 Task: Choose a LinkedIn plan to start my free month.
Action: Mouse moved to (777, 87)
Screenshot: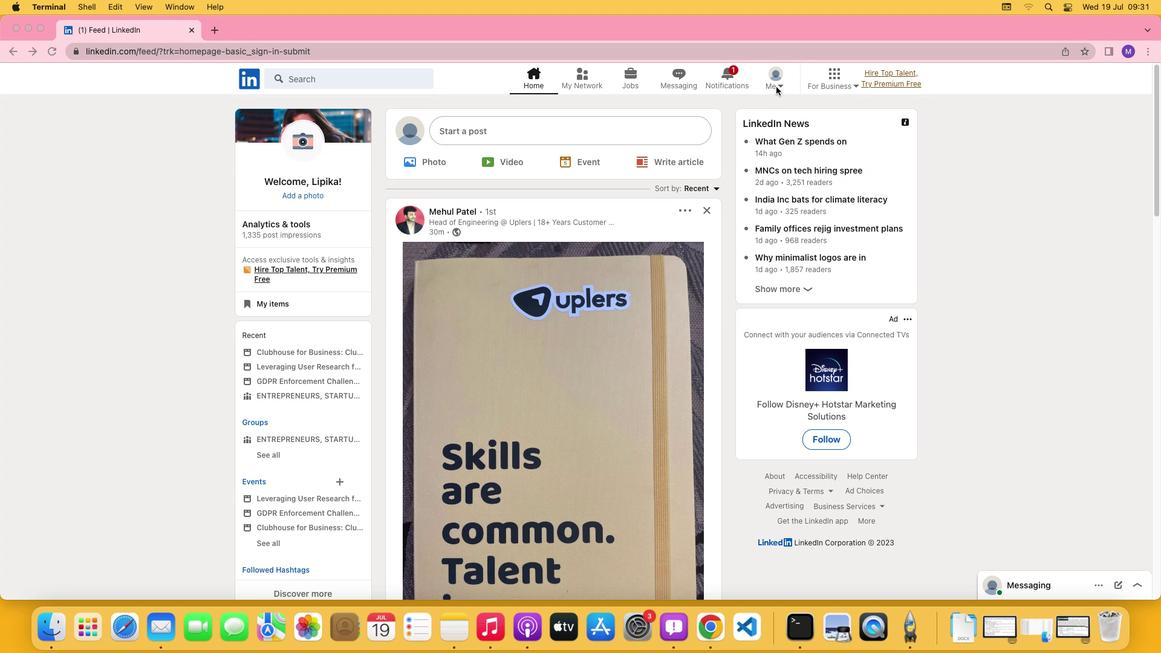 
Action: Mouse pressed left at (777, 87)
Screenshot: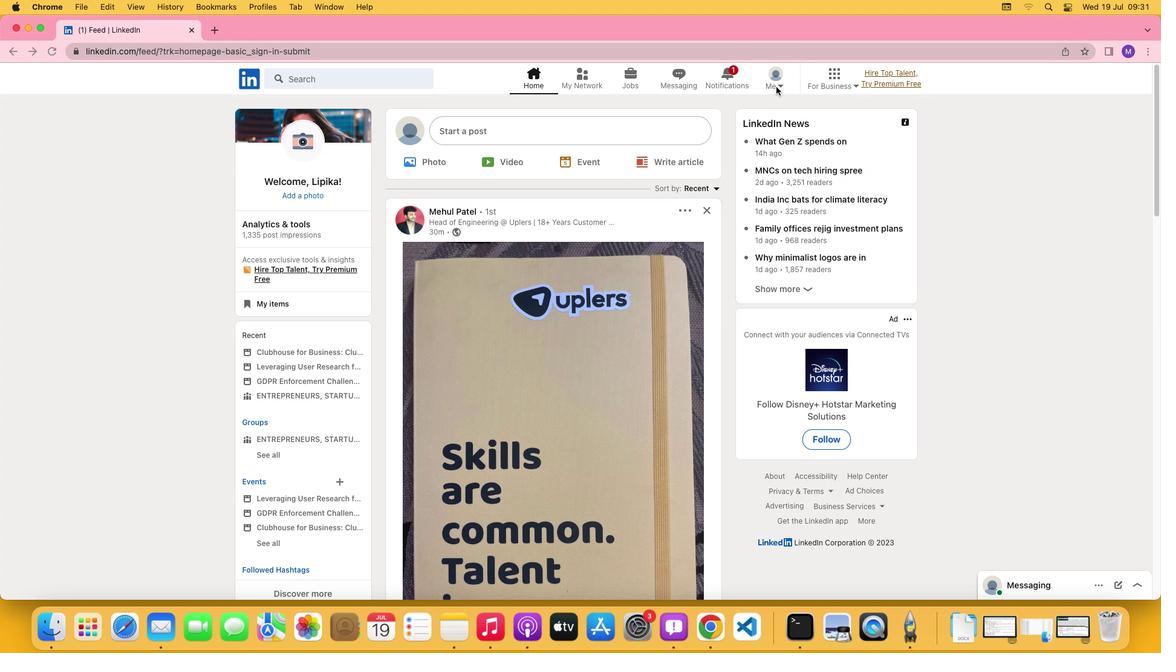 
Action: Mouse moved to (780, 85)
Screenshot: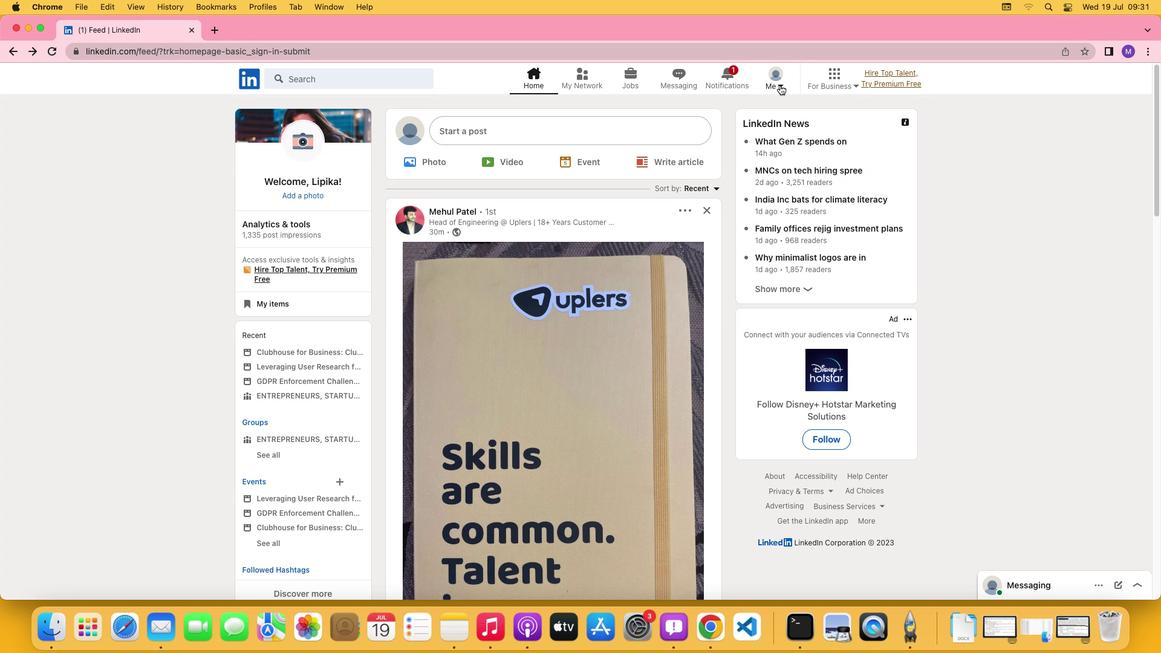 
Action: Mouse pressed left at (780, 85)
Screenshot: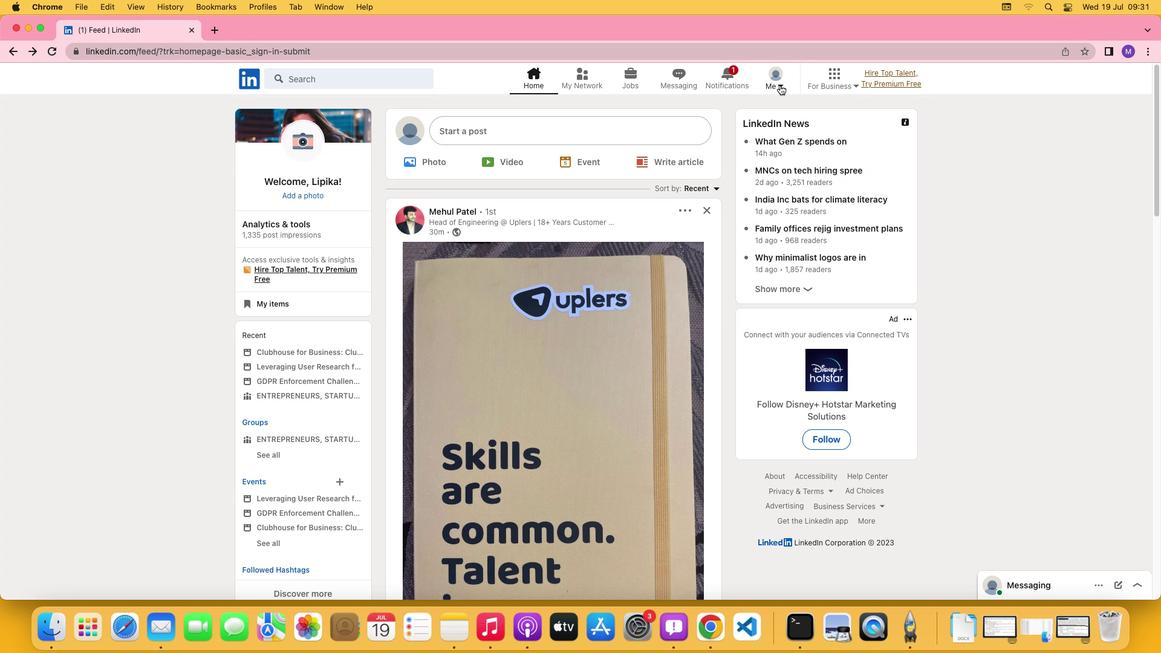 
Action: Mouse moved to (662, 207)
Screenshot: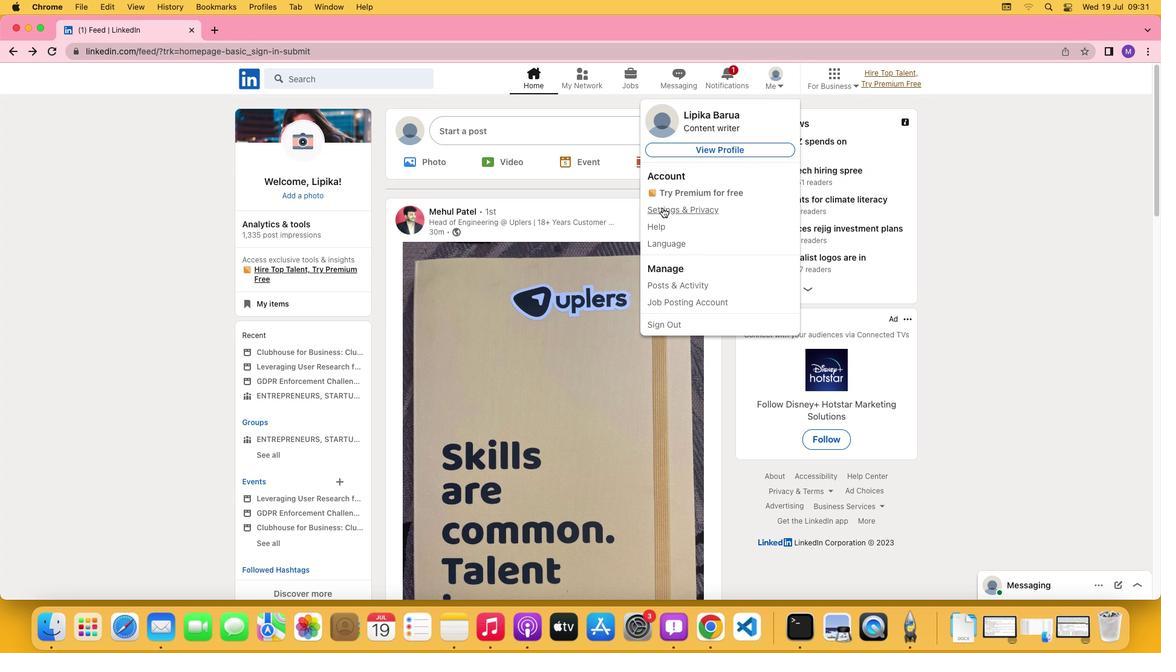 
Action: Mouse pressed left at (662, 207)
Screenshot: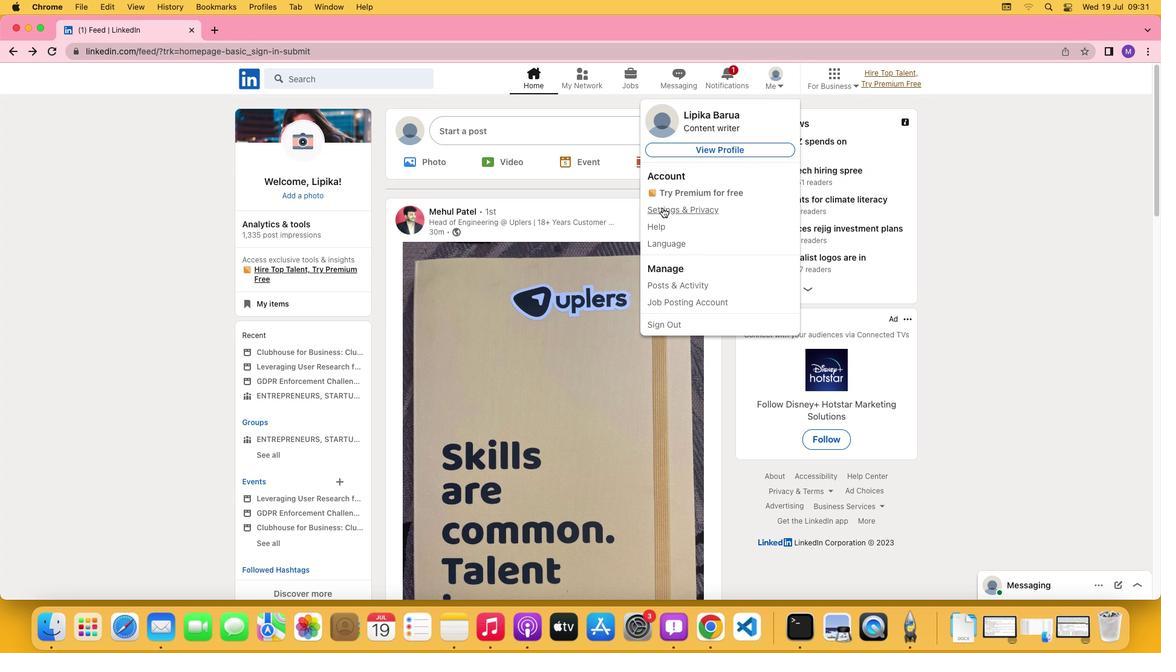 
Action: Mouse moved to (545, 314)
Screenshot: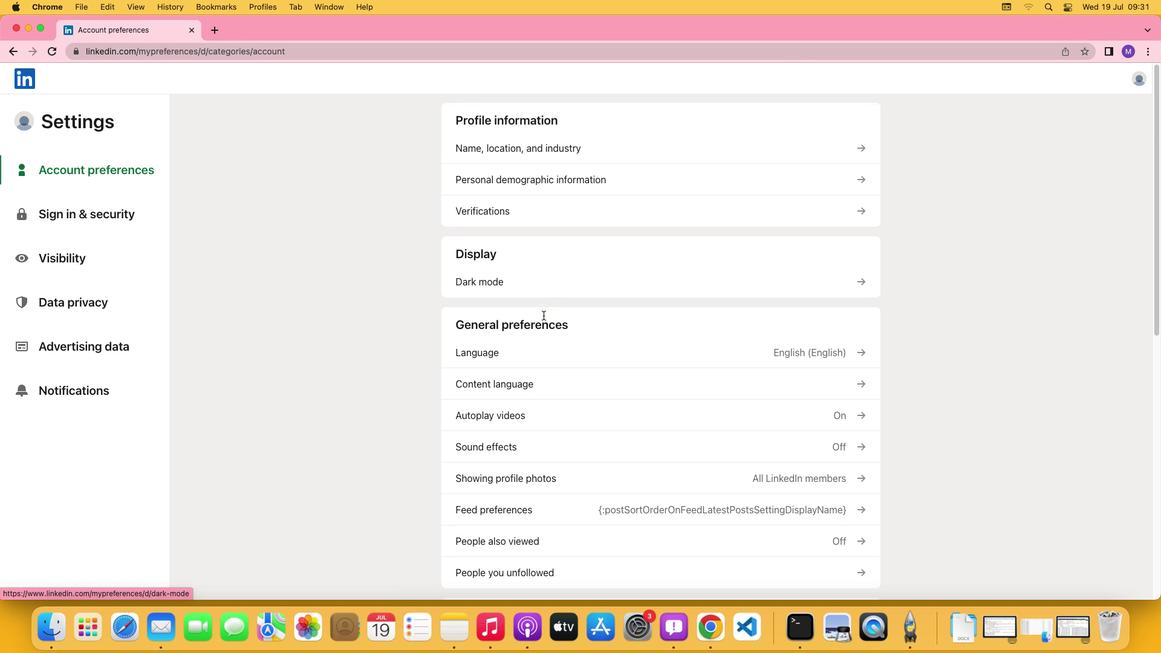 
Action: Mouse scrolled (545, 314) with delta (0, 0)
Screenshot: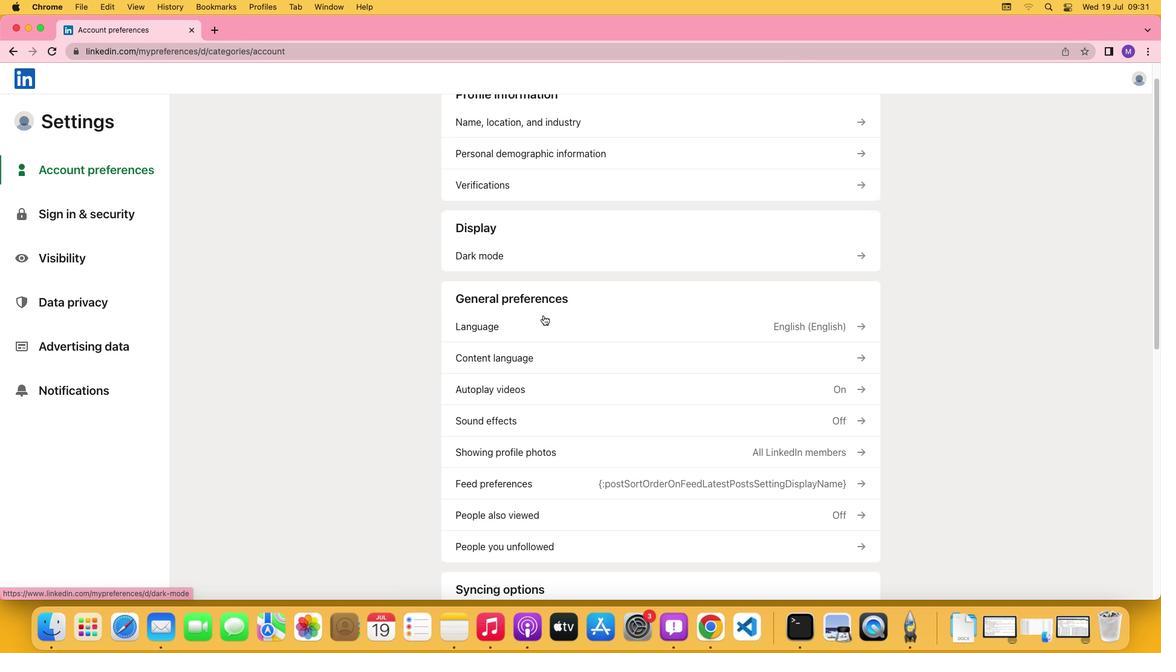 
Action: Mouse moved to (545, 315)
Screenshot: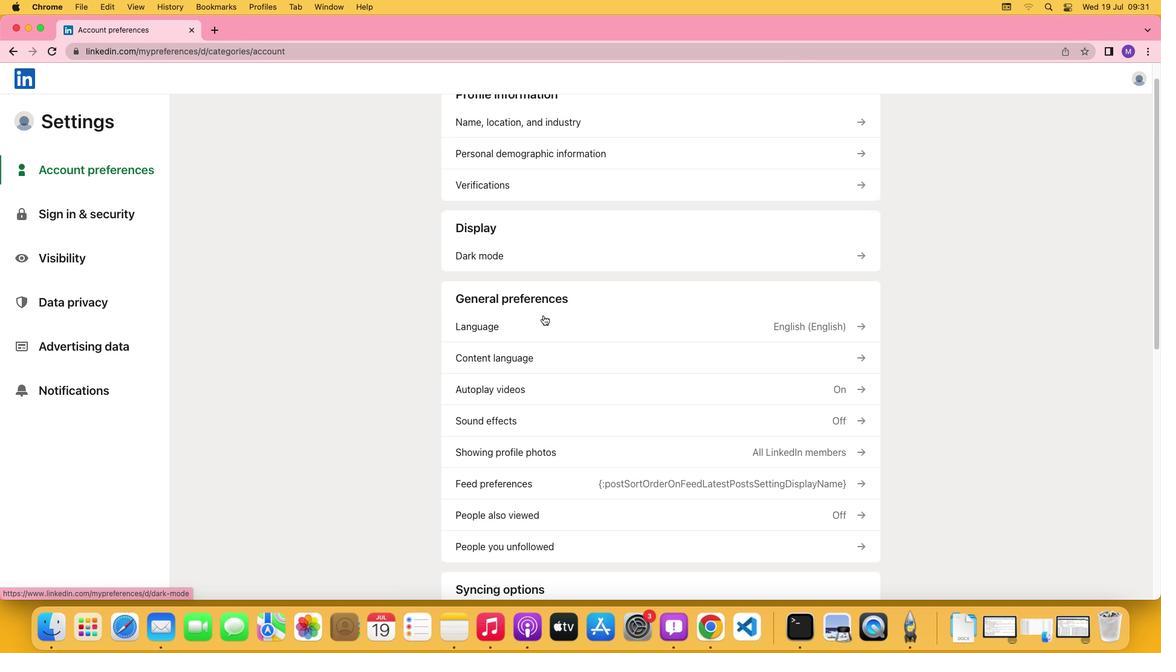 
Action: Mouse scrolled (545, 315) with delta (0, 0)
Screenshot: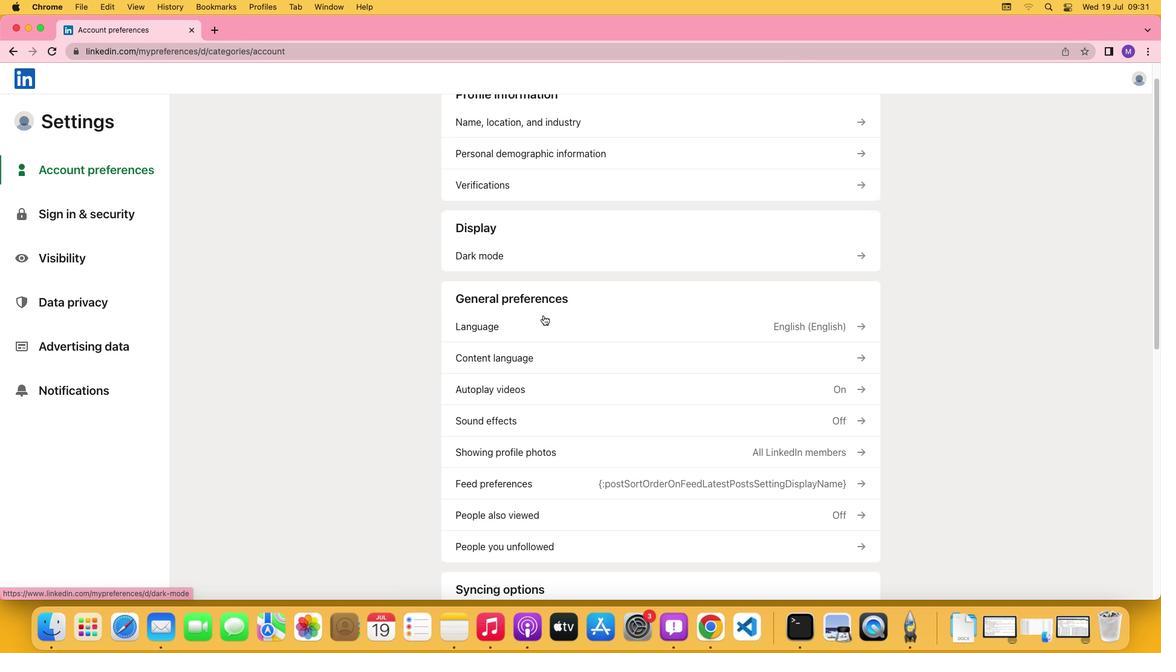 
Action: Mouse moved to (545, 315)
Screenshot: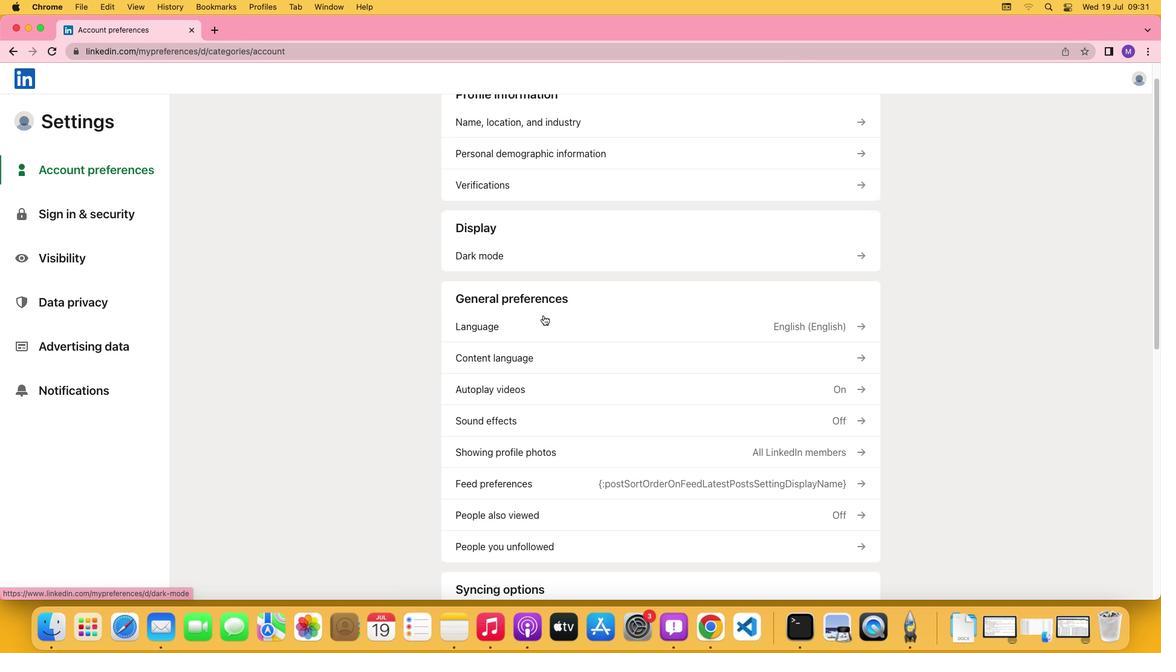
Action: Mouse scrolled (545, 315) with delta (0, -1)
Screenshot: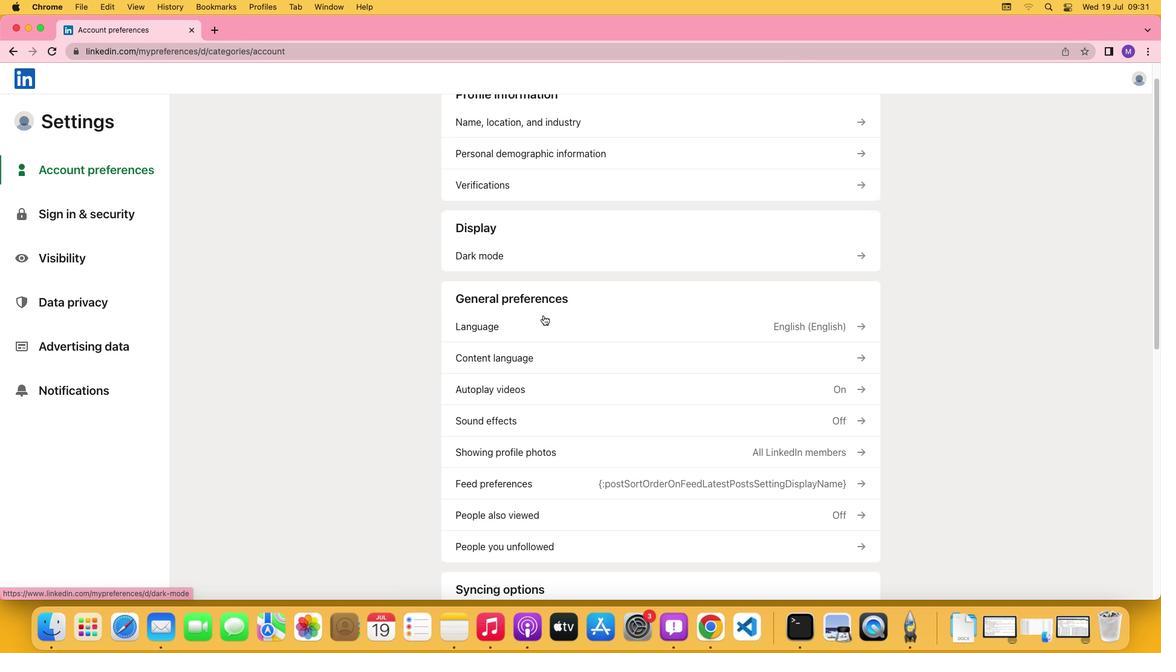 
Action: Mouse moved to (544, 315)
Screenshot: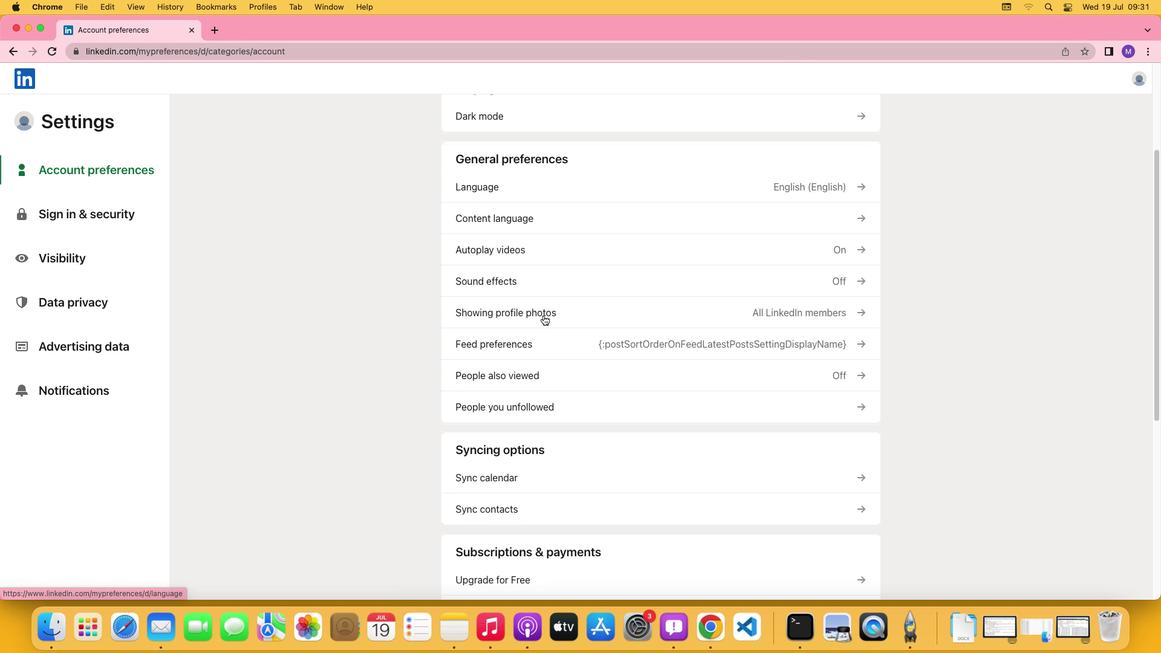 
Action: Mouse scrolled (544, 315) with delta (0, -3)
Screenshot: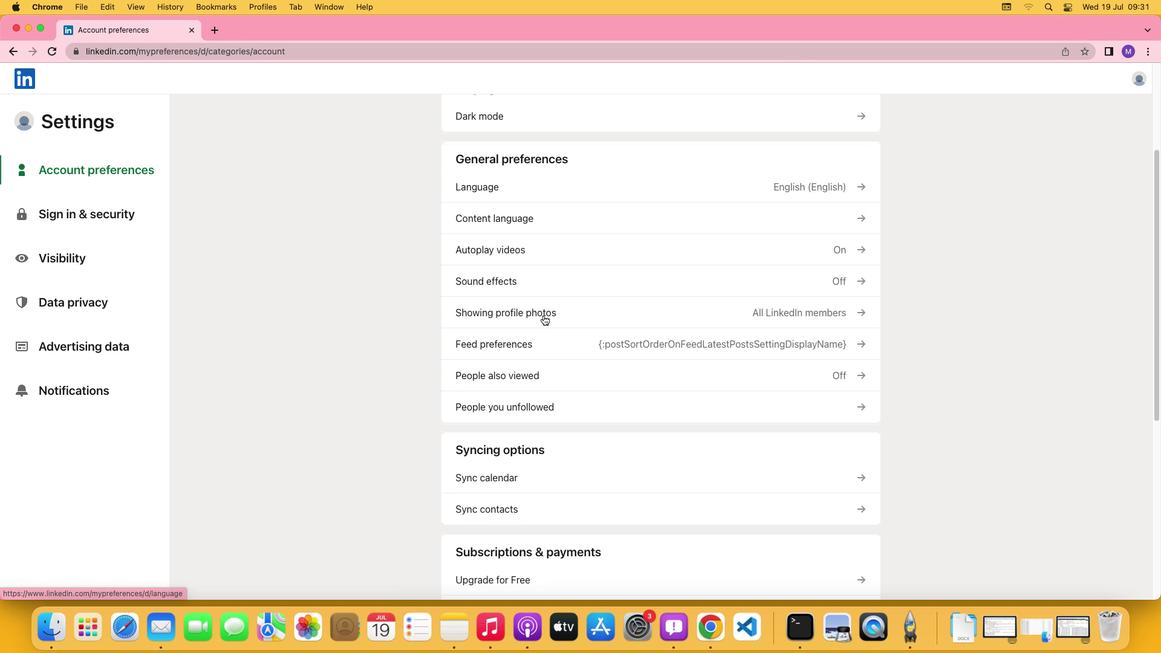 
Action: Mouse moved to (543, 315)
Screenshot: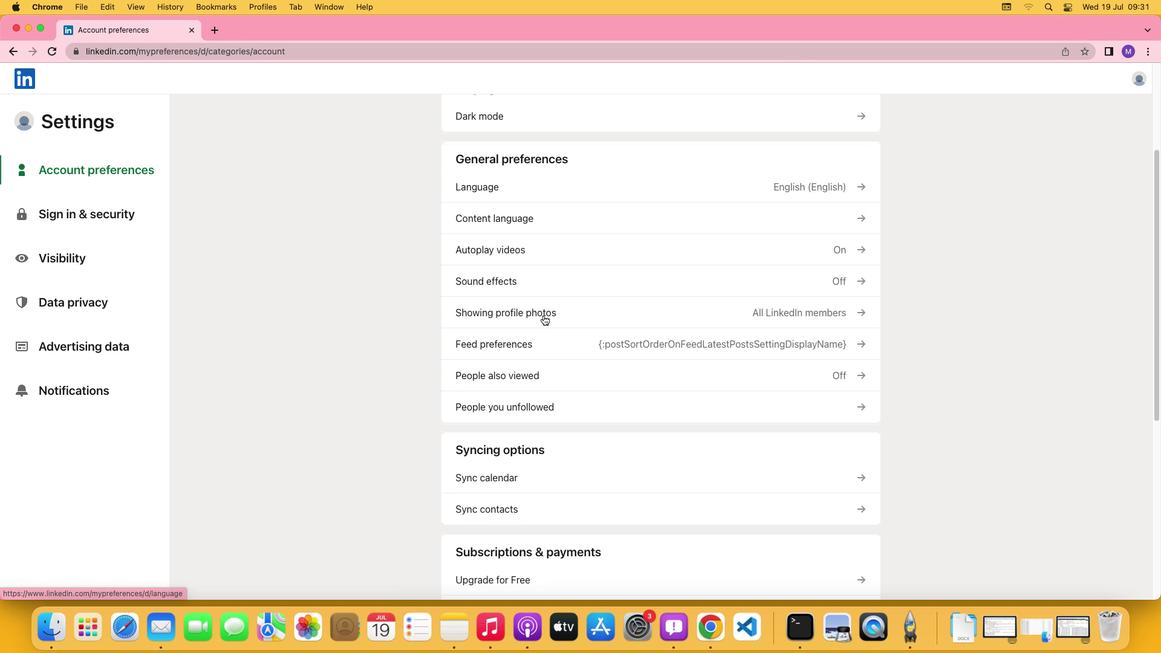 
Action: Mouse scrolled (543, 315) with delta (0, -3)
Screenshot: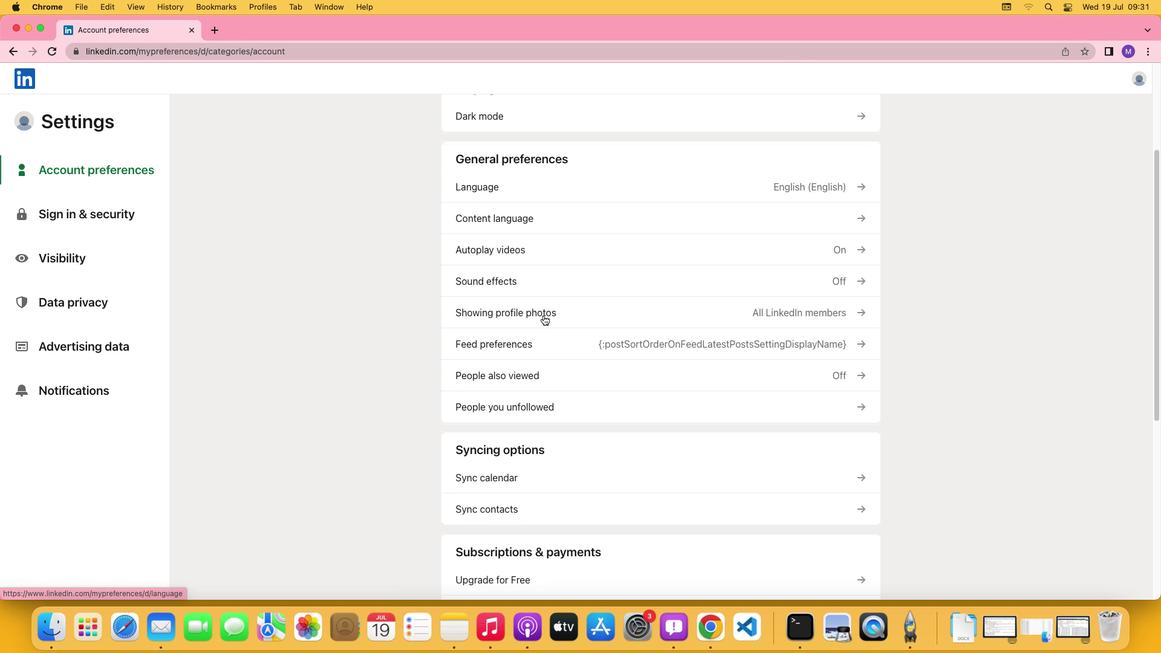 
Action: Mouse moved to (543, 315)
Screenshot: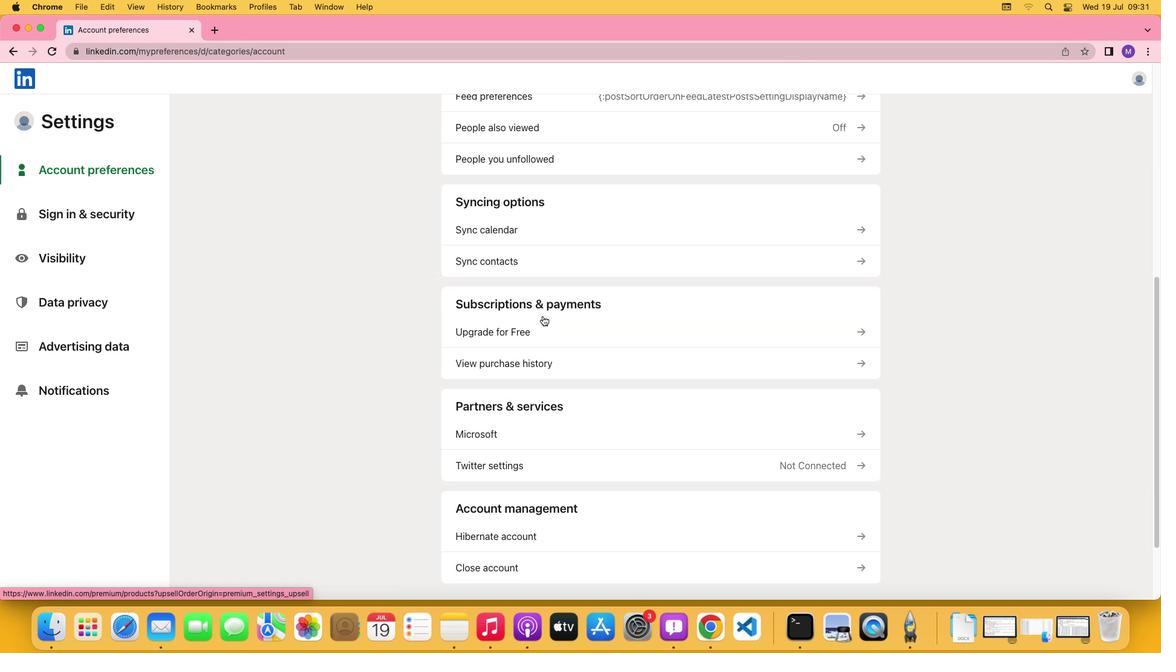 
Action: Mouse scrolled (543, 315) with delta (0, 0)
Screenshot: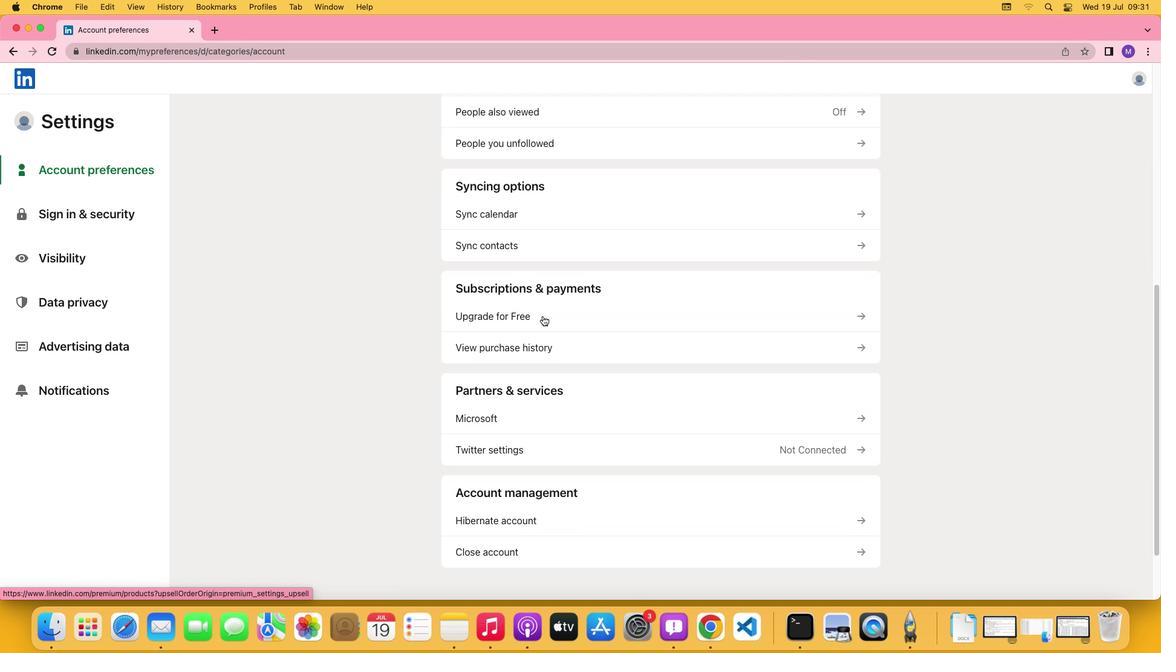 
Action: Mouse scrolled (543, 315) with delta (0, 0)
Screenshot: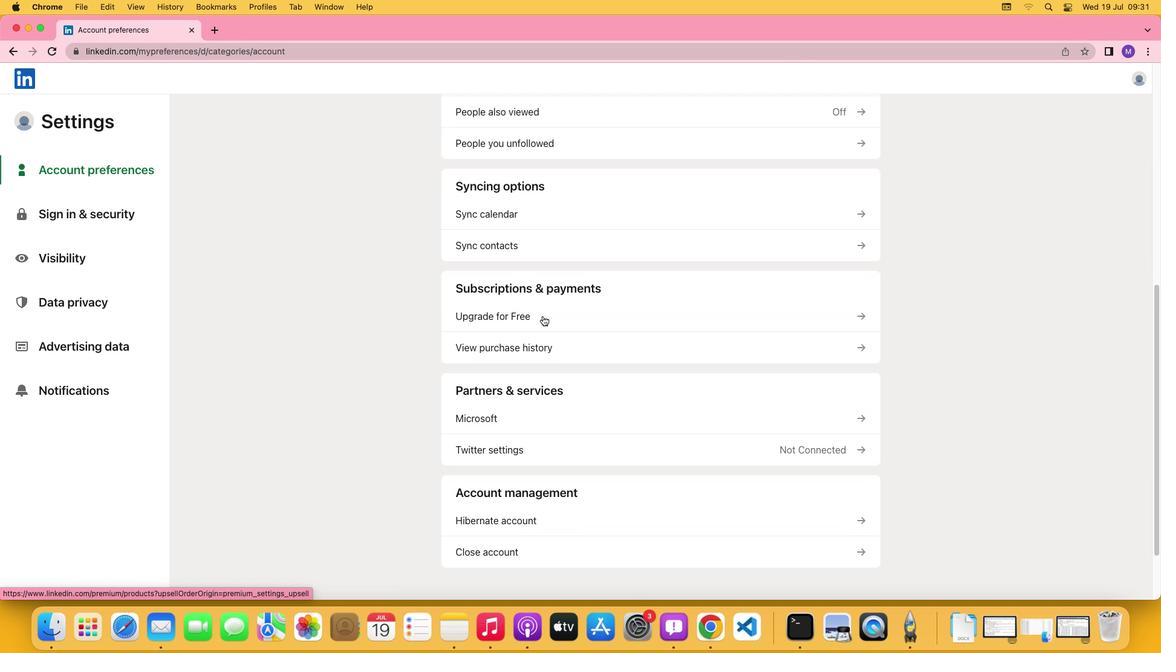 
Action: Mouse scrolled (543, 315) with delta (0, -2)
Screenshot: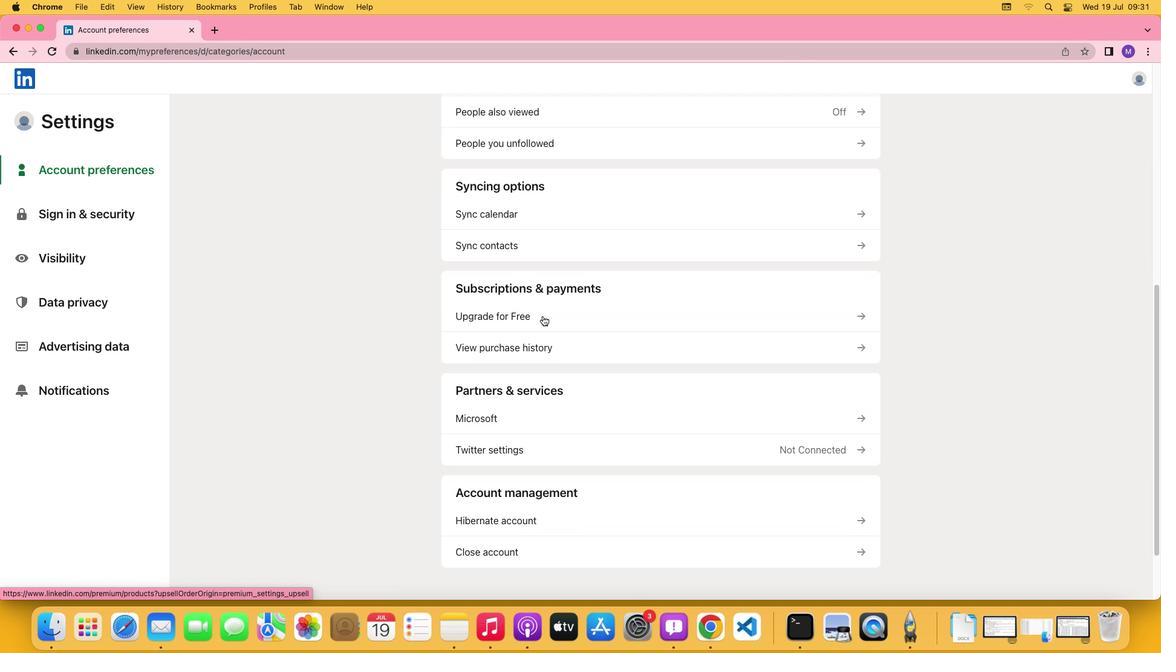 
Action: Mouse scrolled (543, 315) with delta (0, -3)
Screenshot: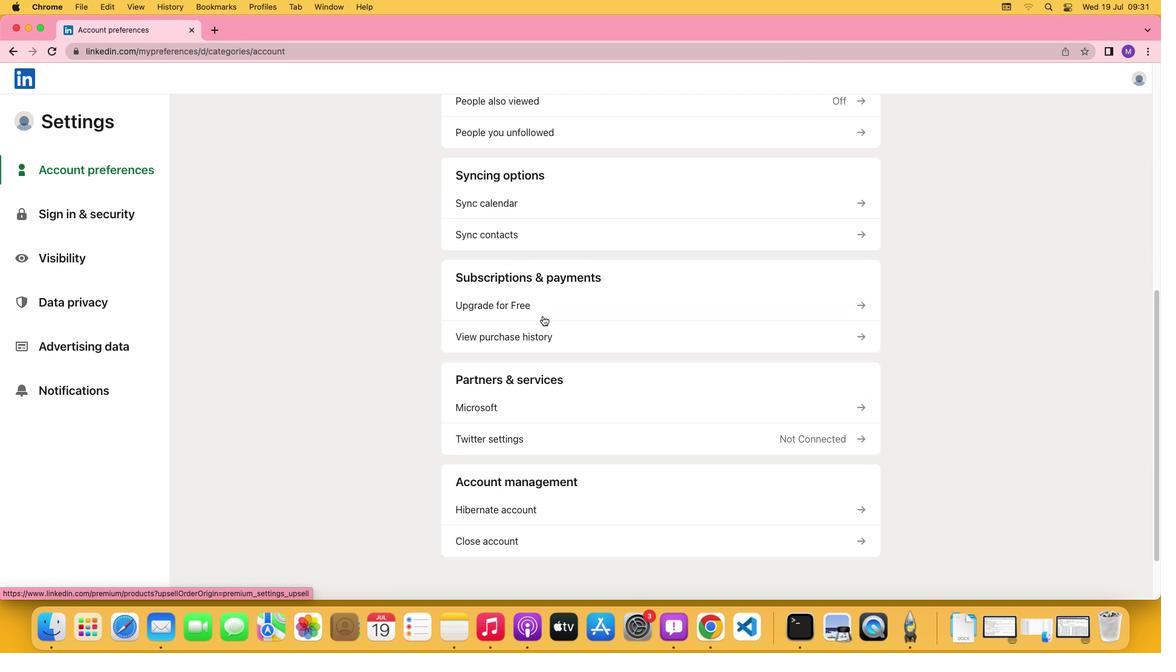 
Action: Mouse scrolled (543, 315) with delta (0, -3)
Screenshot: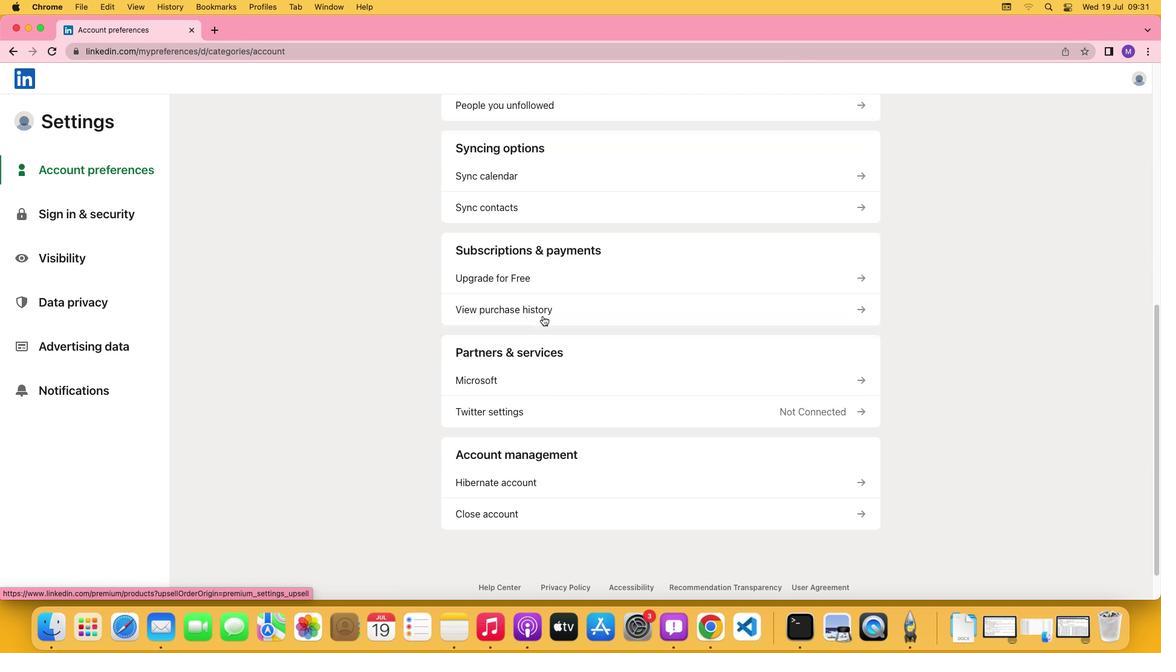 
Action: Mouse moved to (470, 230)
Screenshot: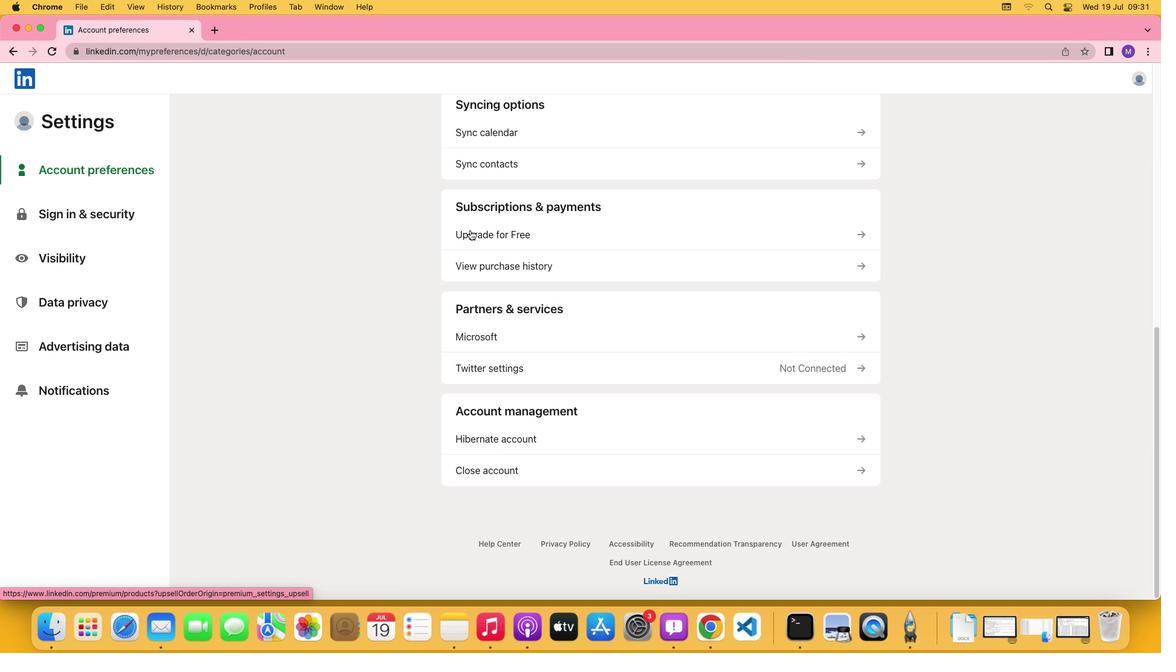 
Action: Mouse pressed left at (470, 230)
Screenshot: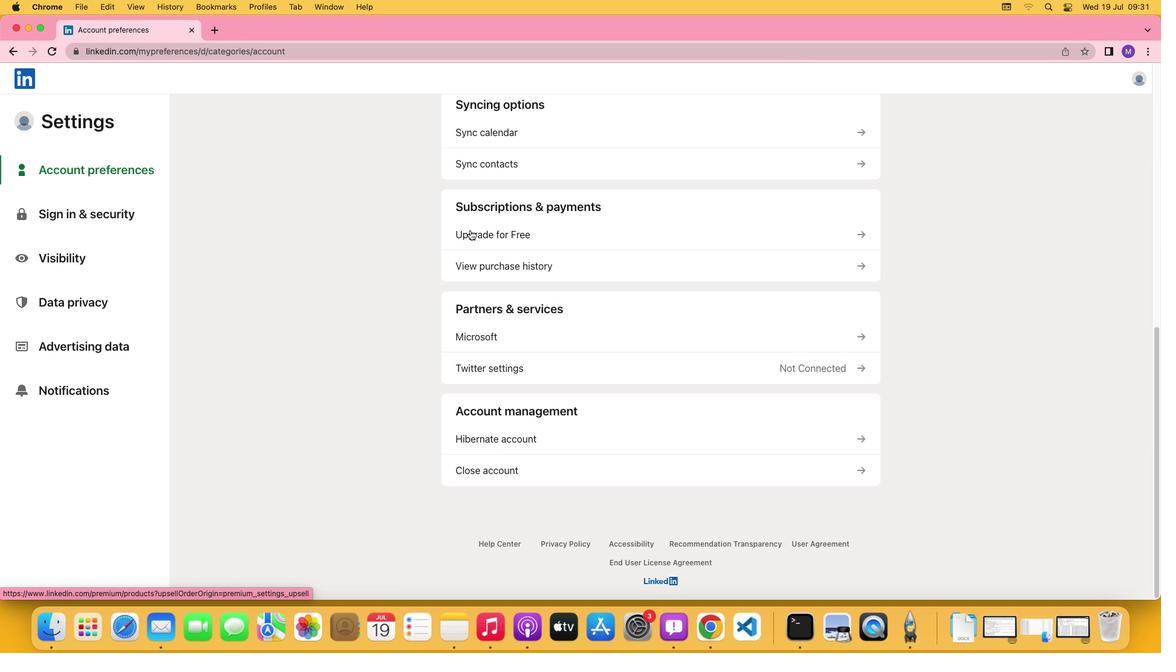 
Action: Mouse moved to (439, 312)
Screenshot: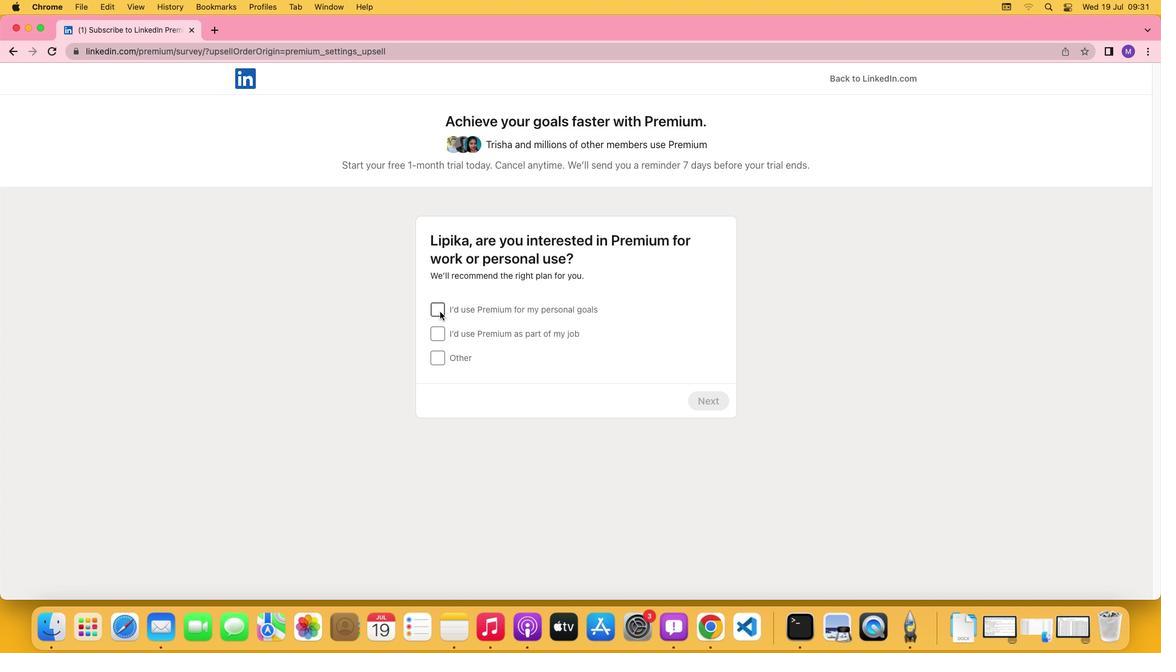 
Action: Mouse pressed left at (439, 312)
Screenshot: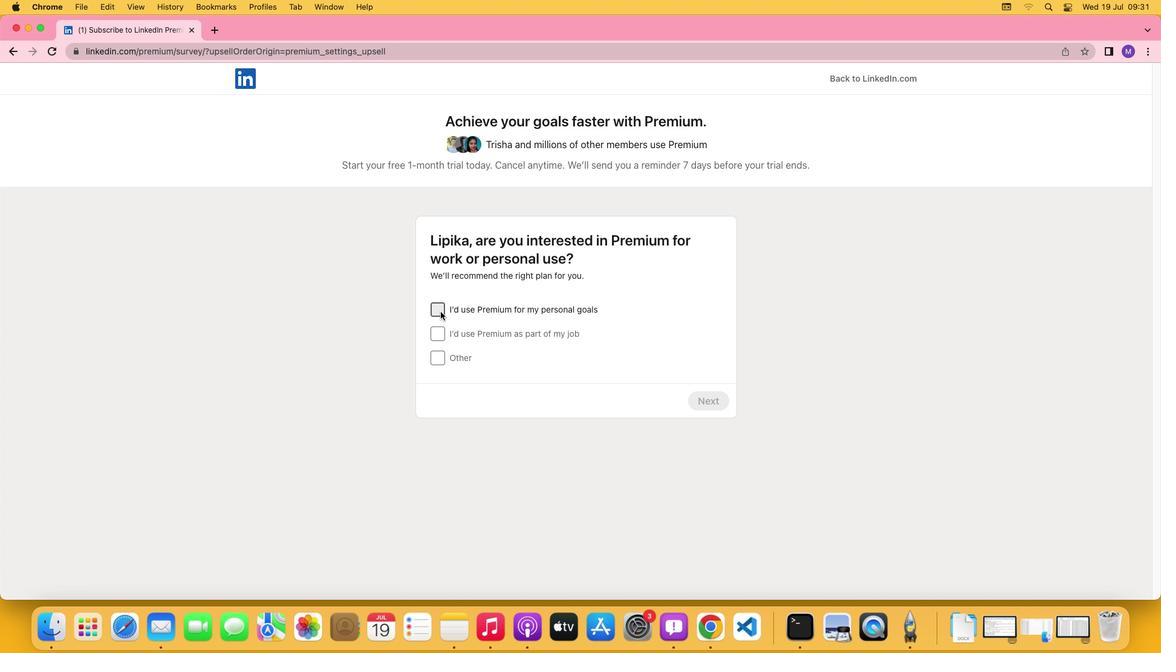 
Action: Mouse moved to (706, 398)
Screenshot: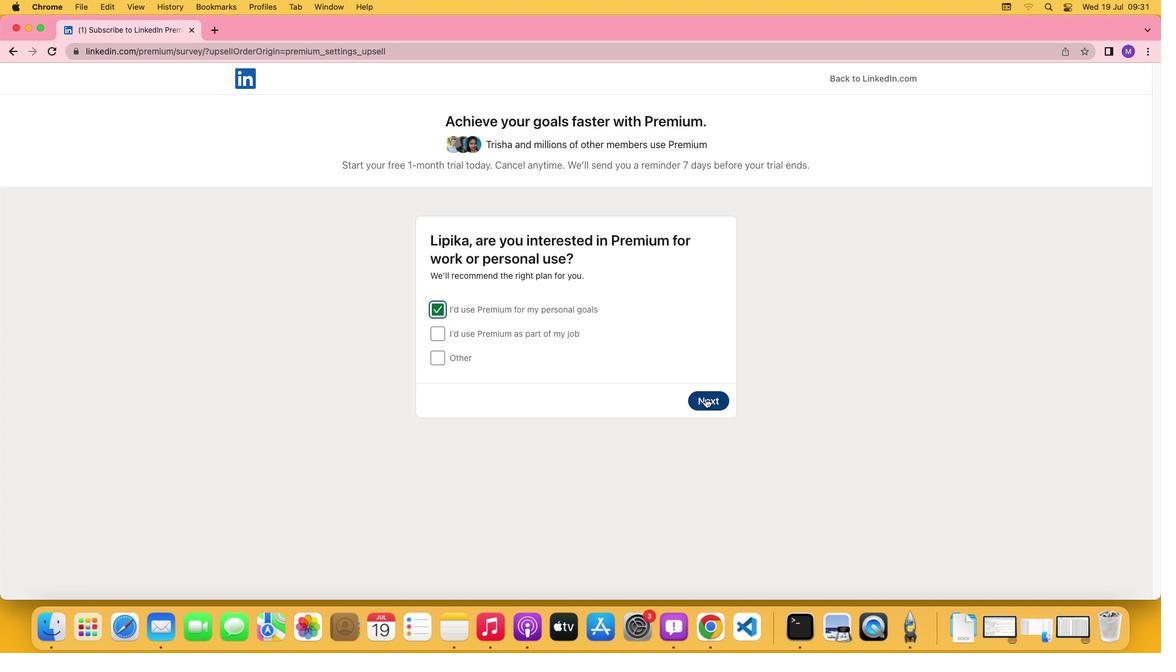 
Action: Mouse pressed left at (706, 398)
Screenshot: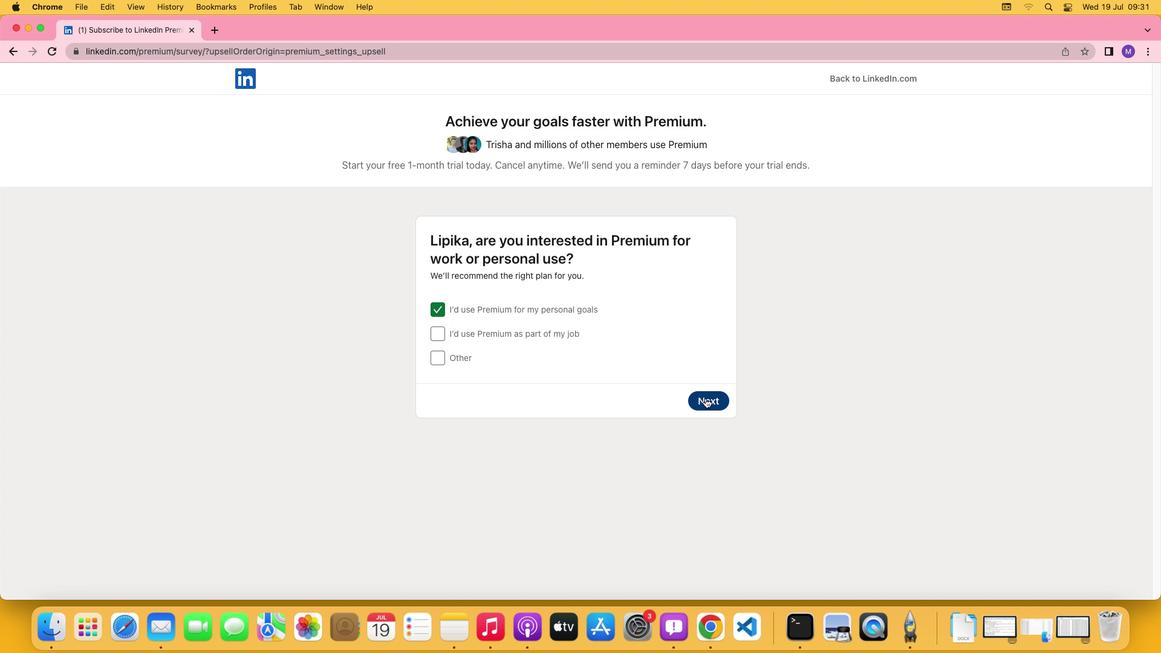 
Action: Mouse moved to (710, 452)
Screenshot: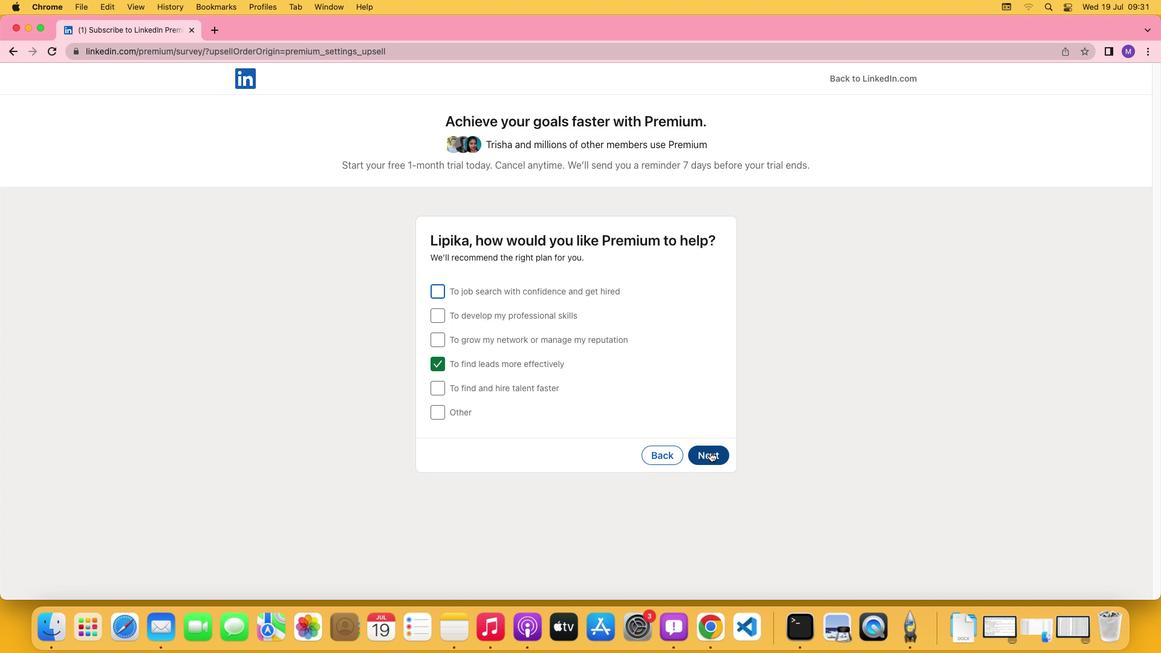 
Action: Mouse pressed left at (710, 452)
Screenshot: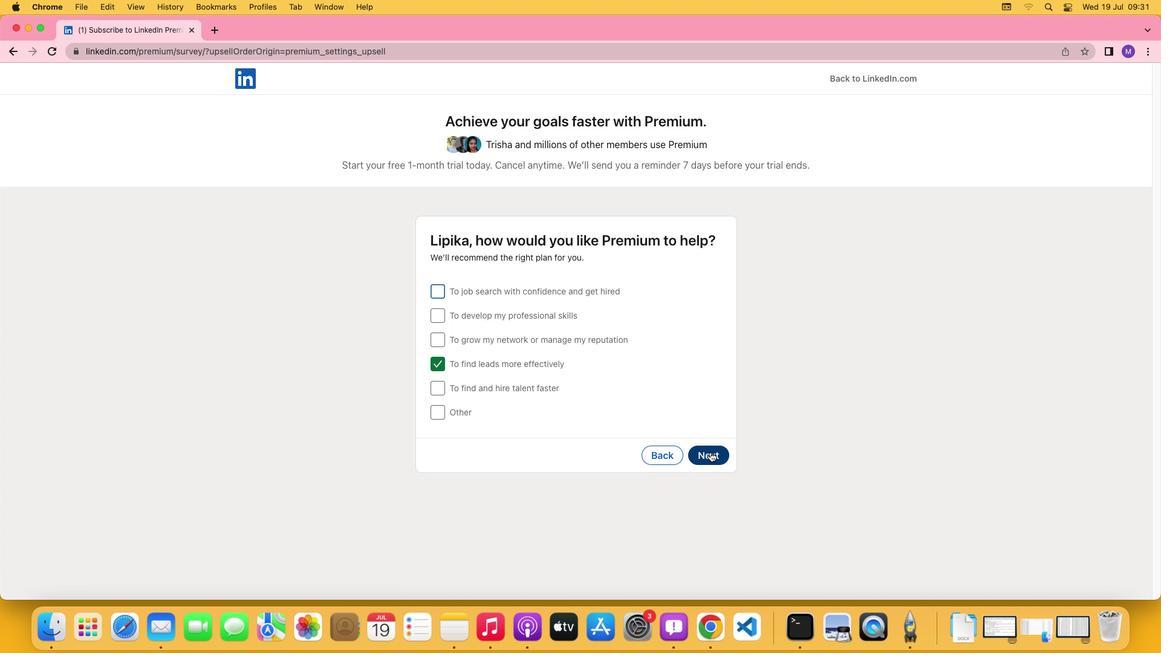 
Action: Mouse moved to (440, 317)
Screenshot: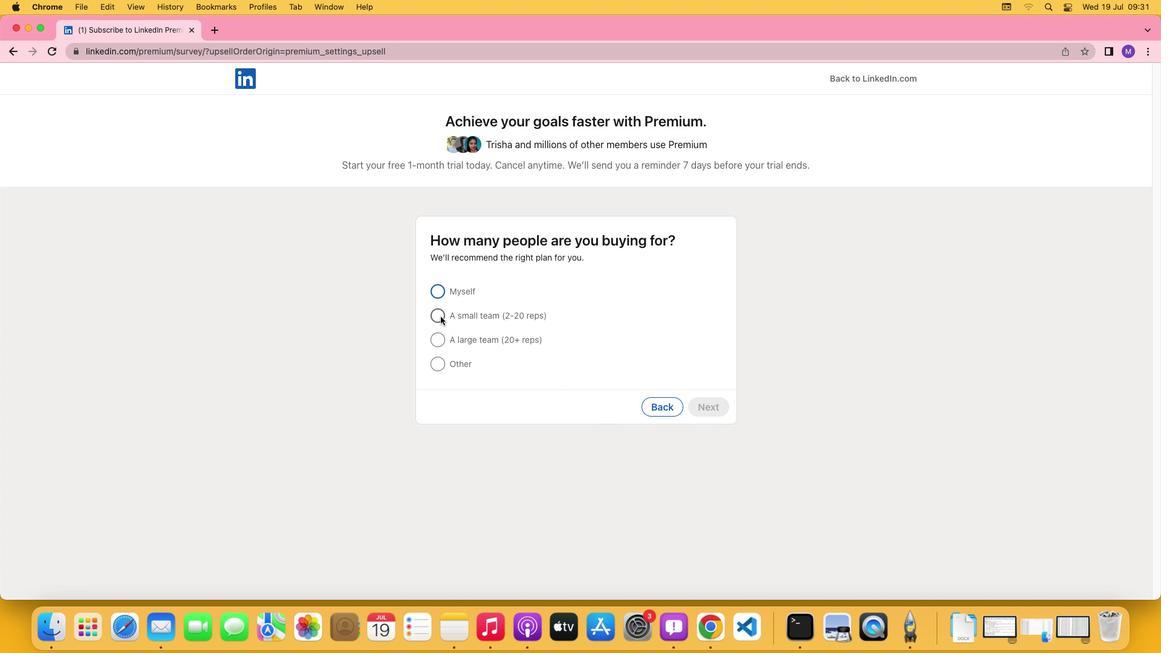 
Action: Mouse pressed left at (440, 317)
Screenshot: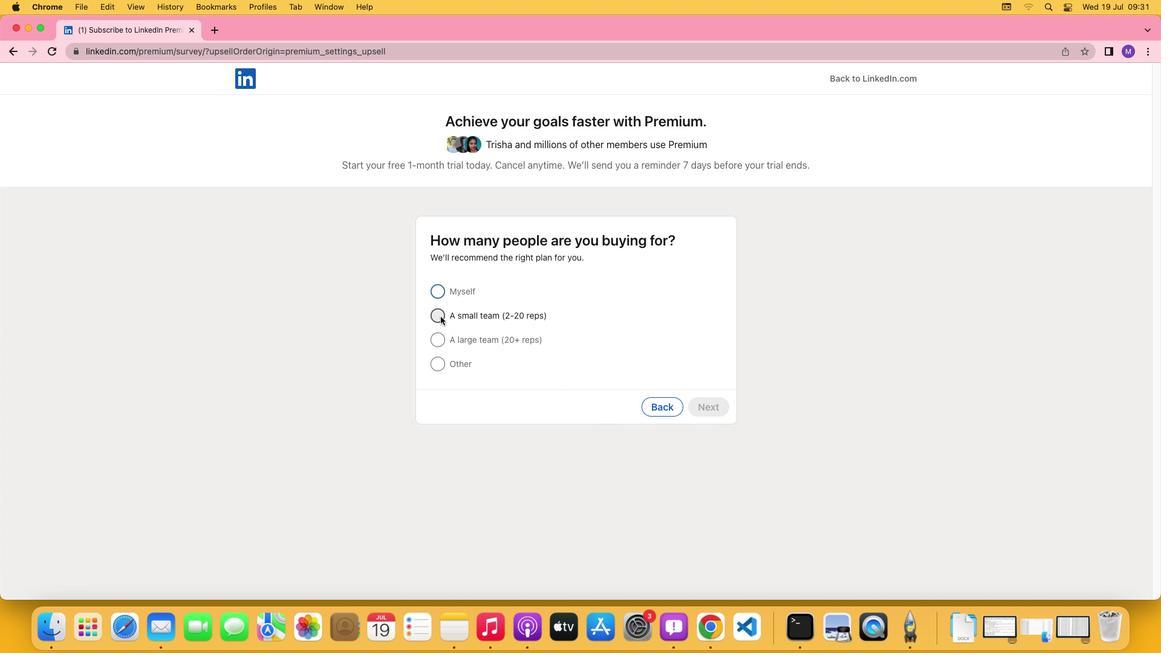 
Action: Mouse moved to (706, 409)
Screenshot: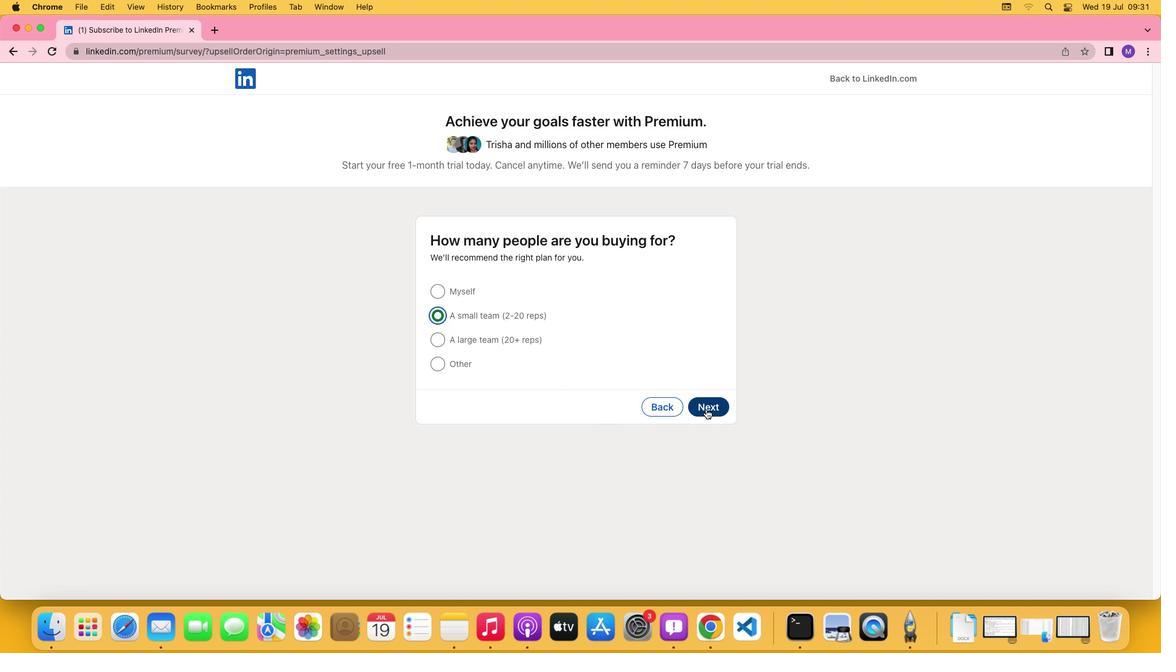 
Action: Mouse pressed left at (706, 409)
Screenshot: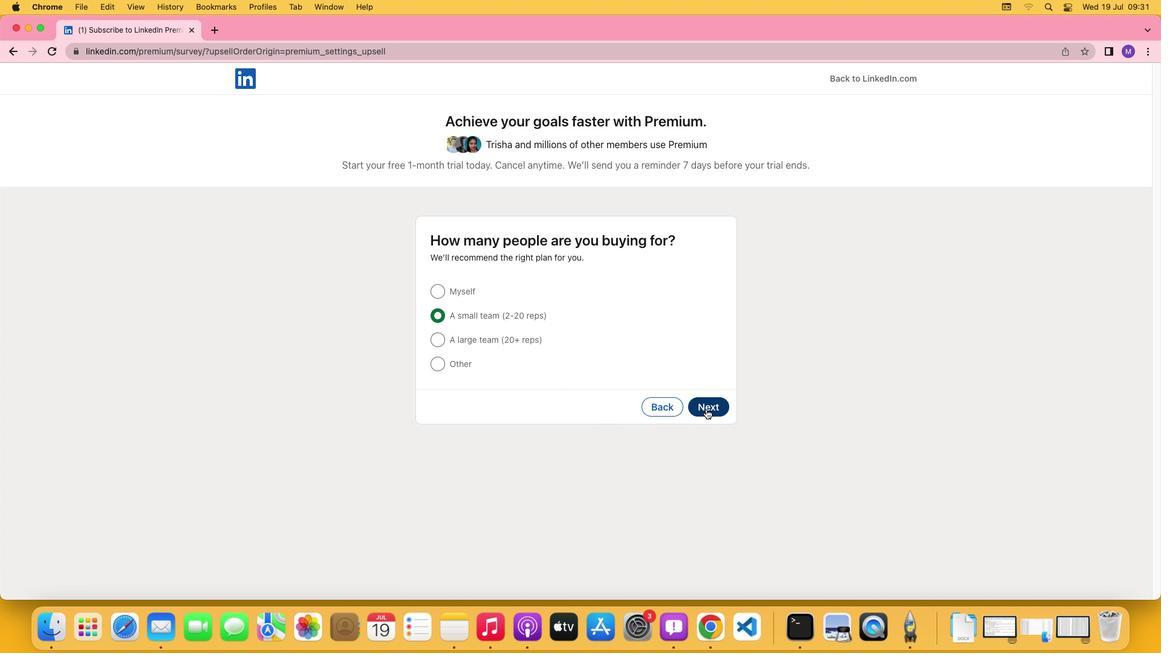 
Action: Mouse moved to (325, 435)
Screenshot: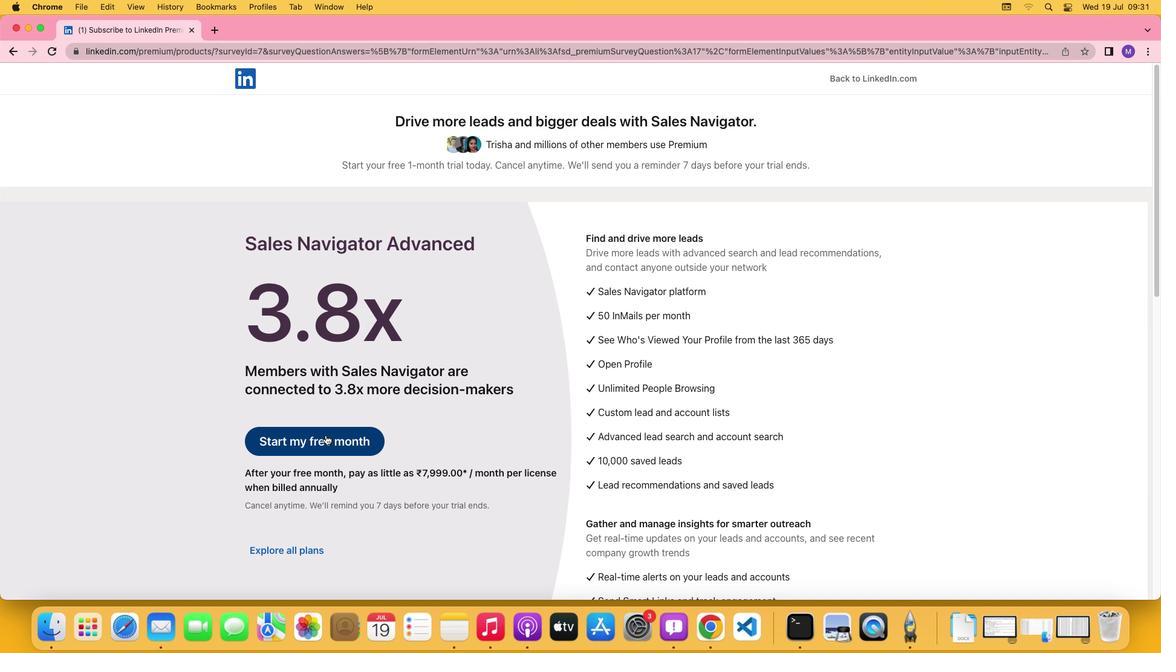 
Action: Mouse pressed left at (325, 435)
Screenshot: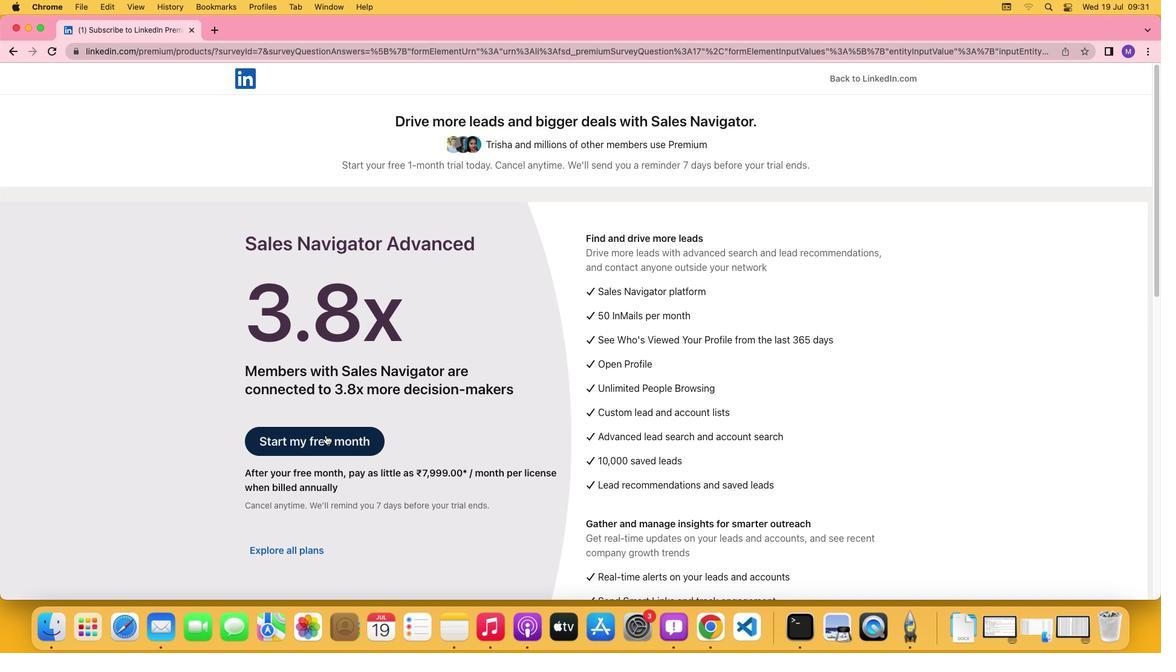 
